 Task: Create Card Shareholder Meeting in Board Business Strategy to Workspace Cloud Computing. Create Card Succession Planning Review in Board PR Campaign Management to Workspace Cloud Computing. Create Card Financial Planning Session in Board Public Relations Influencer Outreach and Management to Workspace Cloud Computing
Action: Mouse moved to (77, 265)
Screenshot: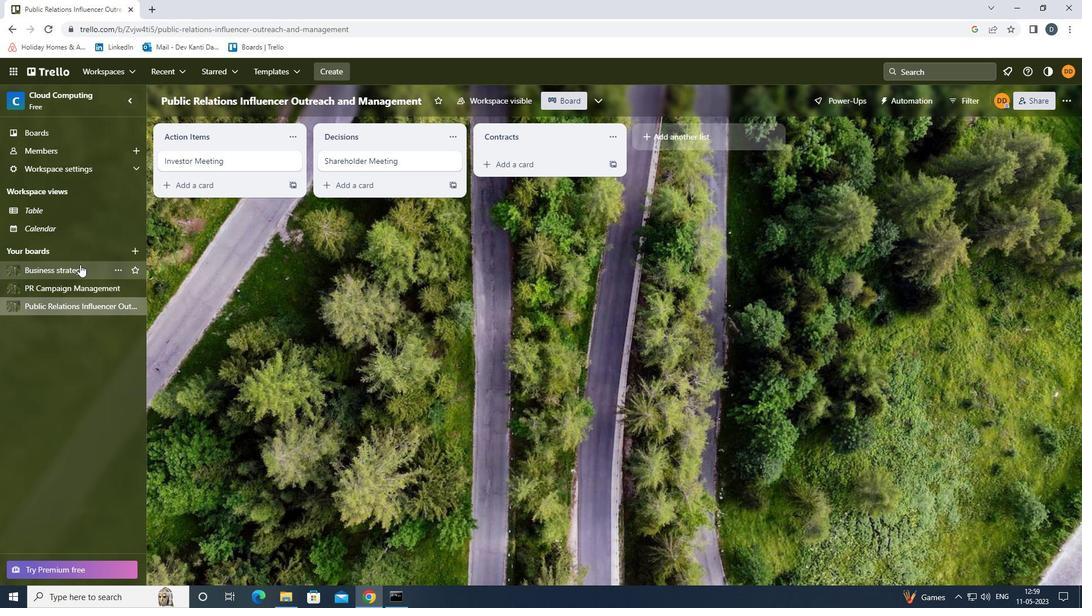 
Action: Mouse pressed left at (77, 265)
Screenshot: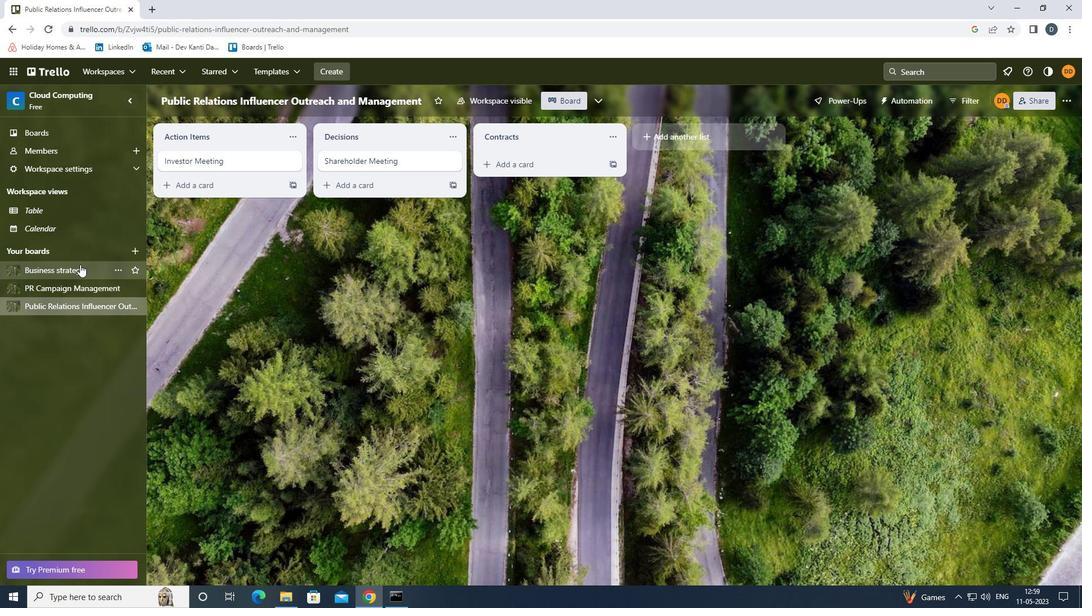 
Action: Mouse moved to (501, 167)
Screenshot: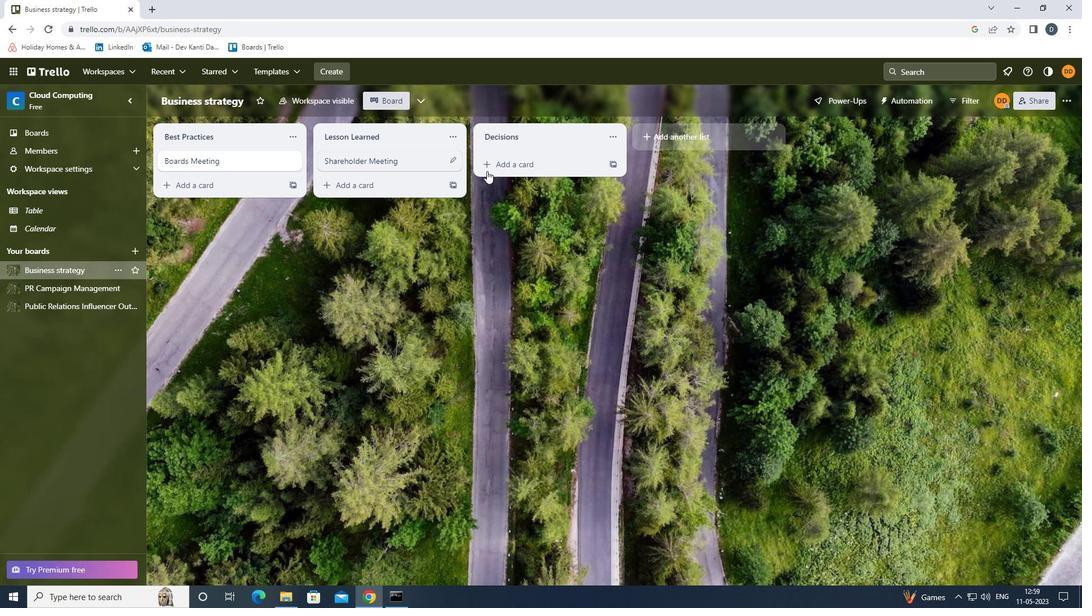 
Action: Mouse pressed left at (501, 167)
Screenshot: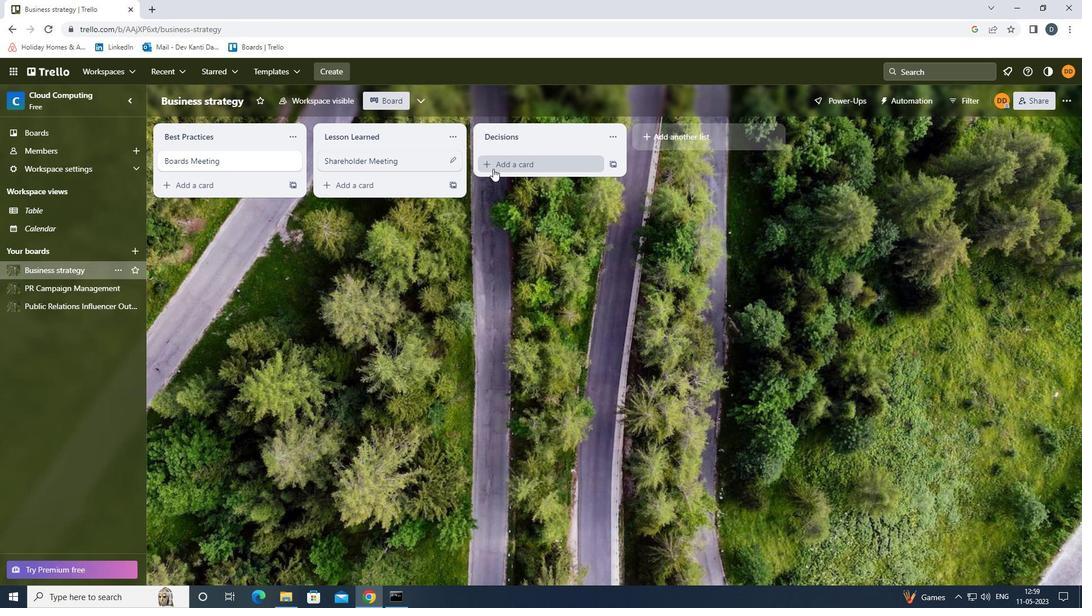 
Action: Mouse moved to (501, 166)
Screenshot: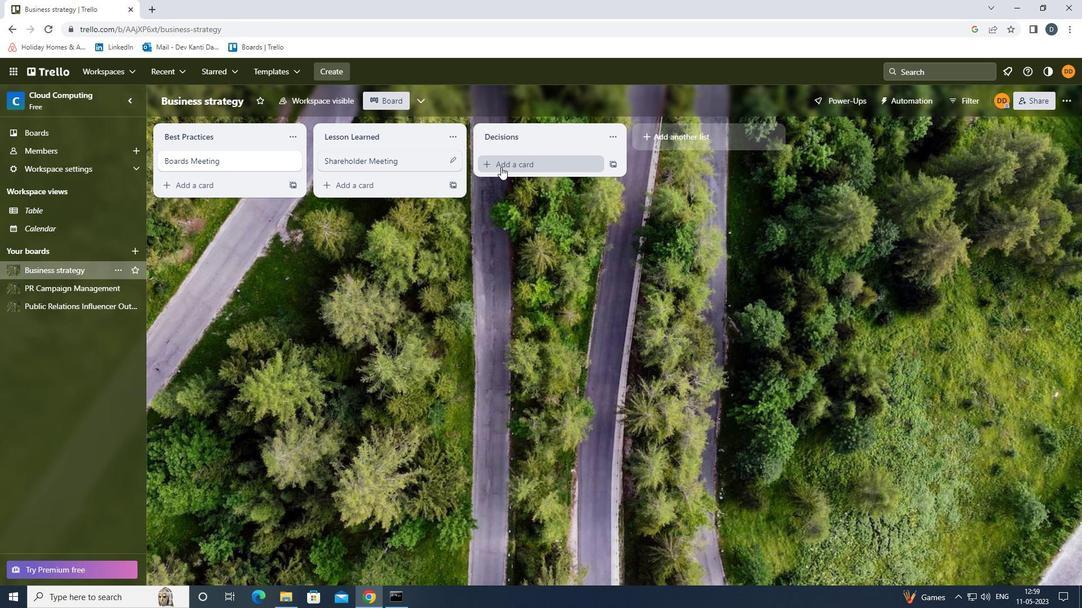 
Action: Key pressed <Key.shift>SHAREHOLDER<Key.space><Key.shift>MEETING<Key.enter><Key.enter>
Screenshot: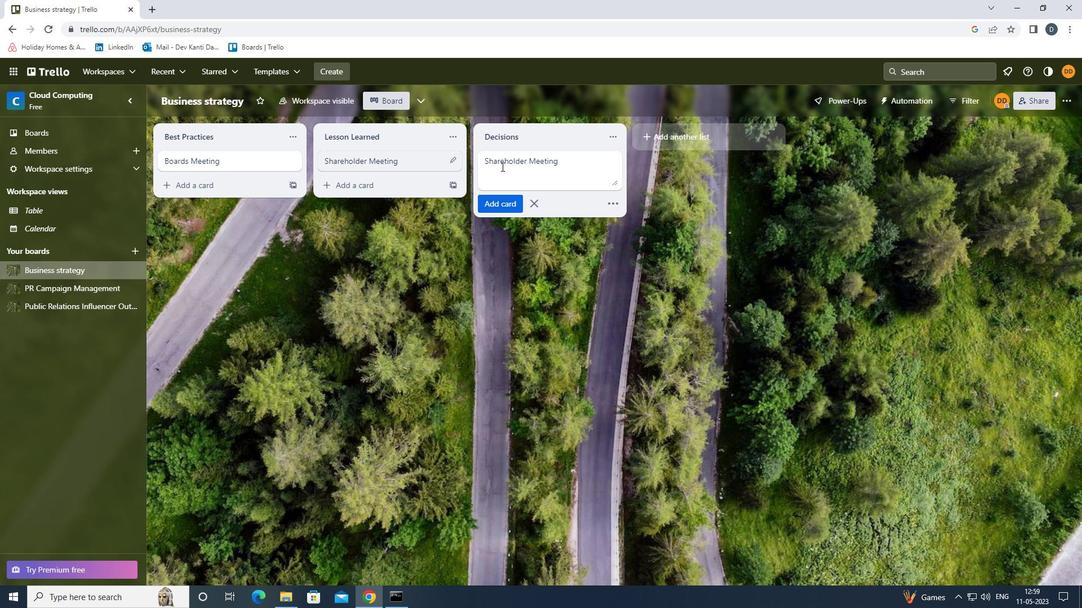 
Action: Mouse moved to (67, 286)
Screenshot: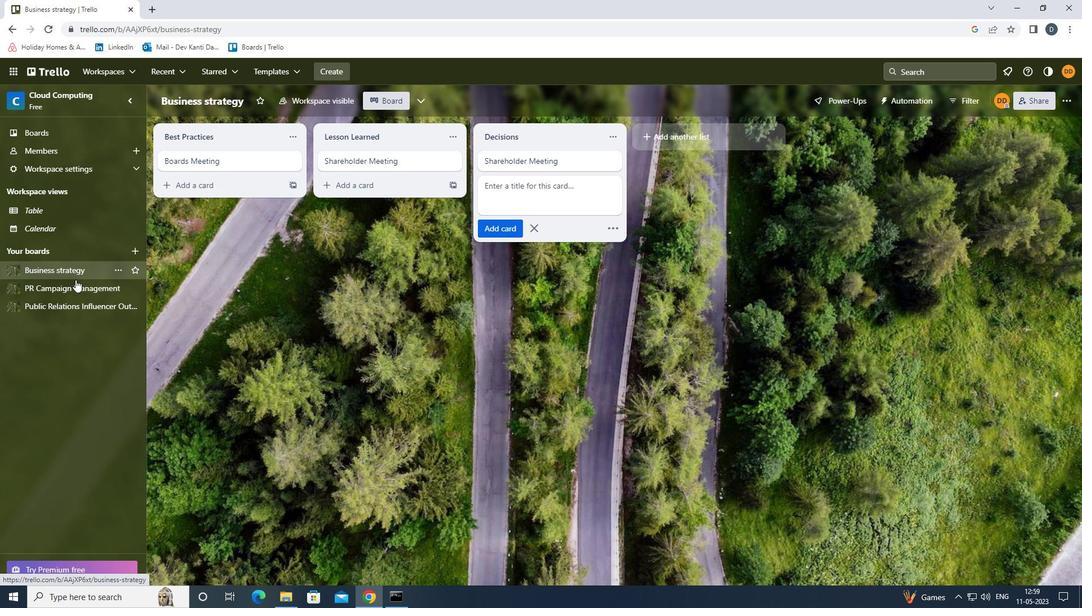 
Action: Mouse pressed left at (67, 286)
Screenshot: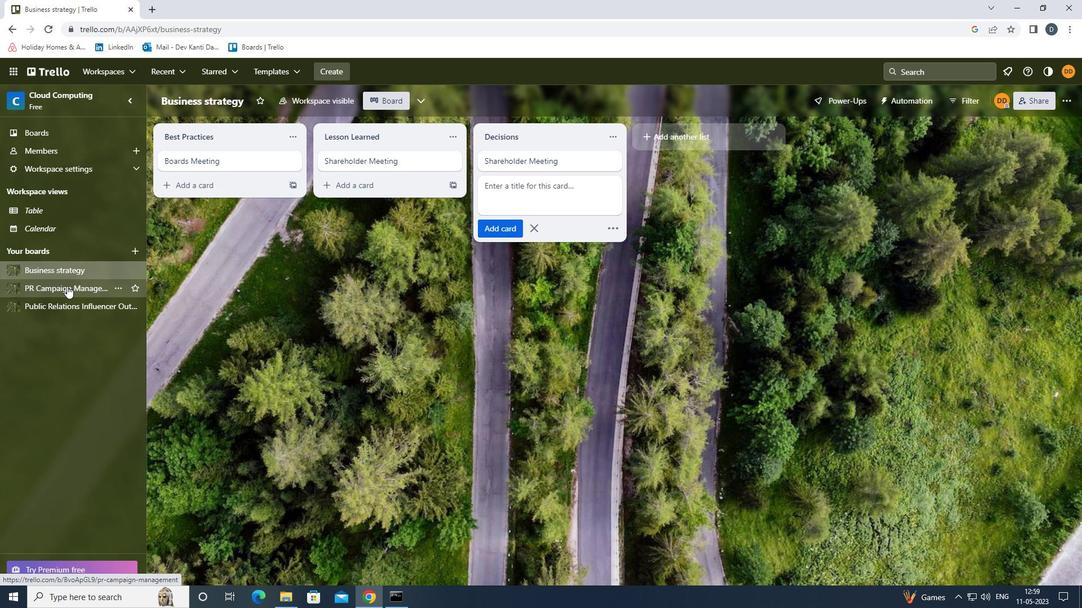 
Action: Mouse moved to (505, 155)
Screenshot: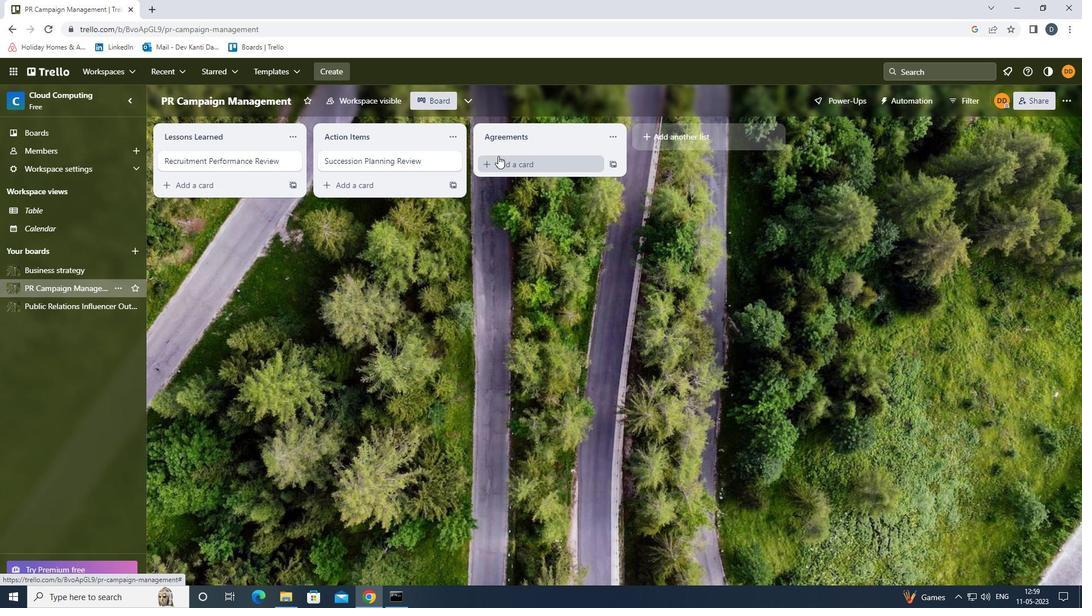 
Action: Mouse pressed left at (505, 155)
Screenshot: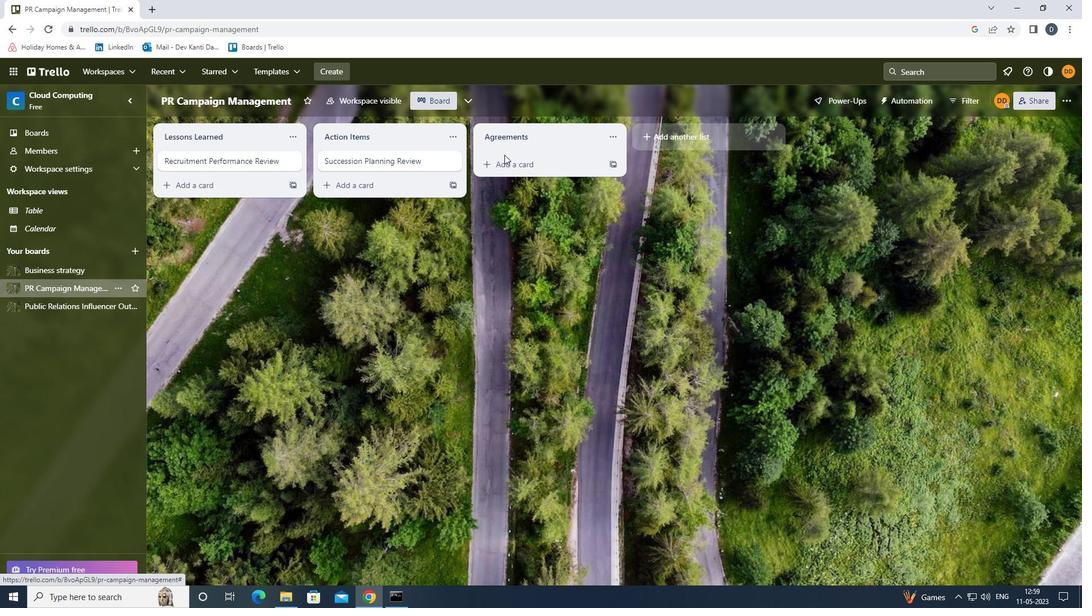 
Action: Mouse moved to (508, 157)
Screenshot: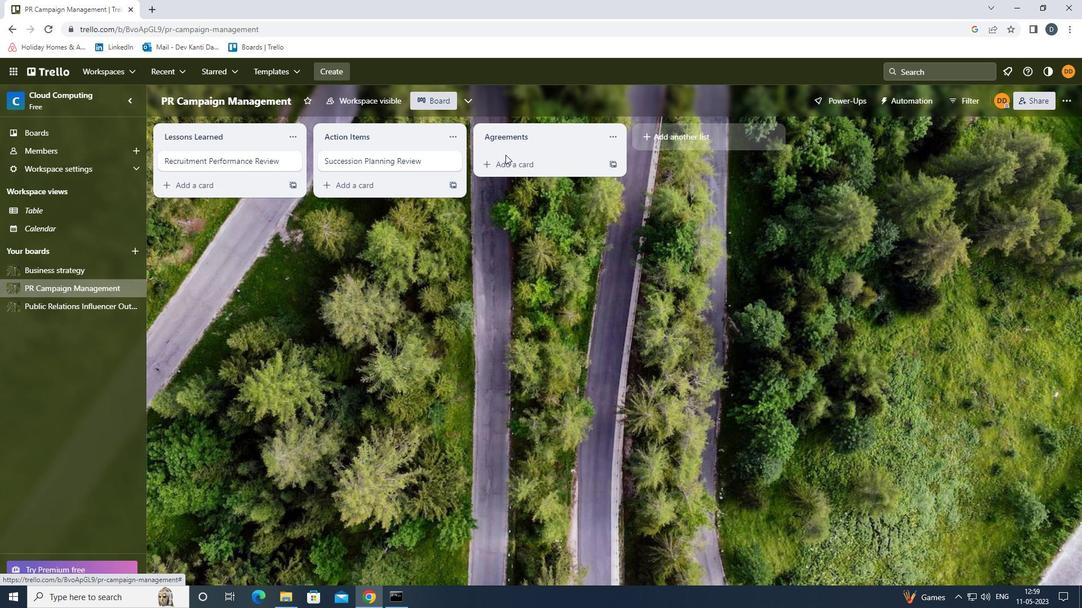 
Action: Mouse pressed left at (508, 157)
Screenshot: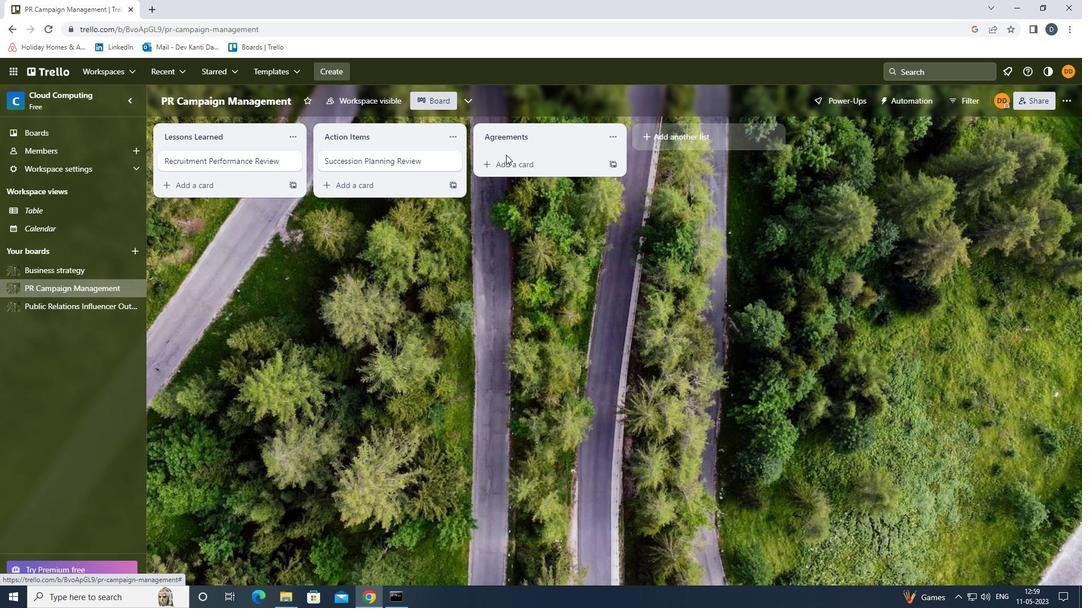 
Action: Mouse moved to (514, 179)
Screenshot: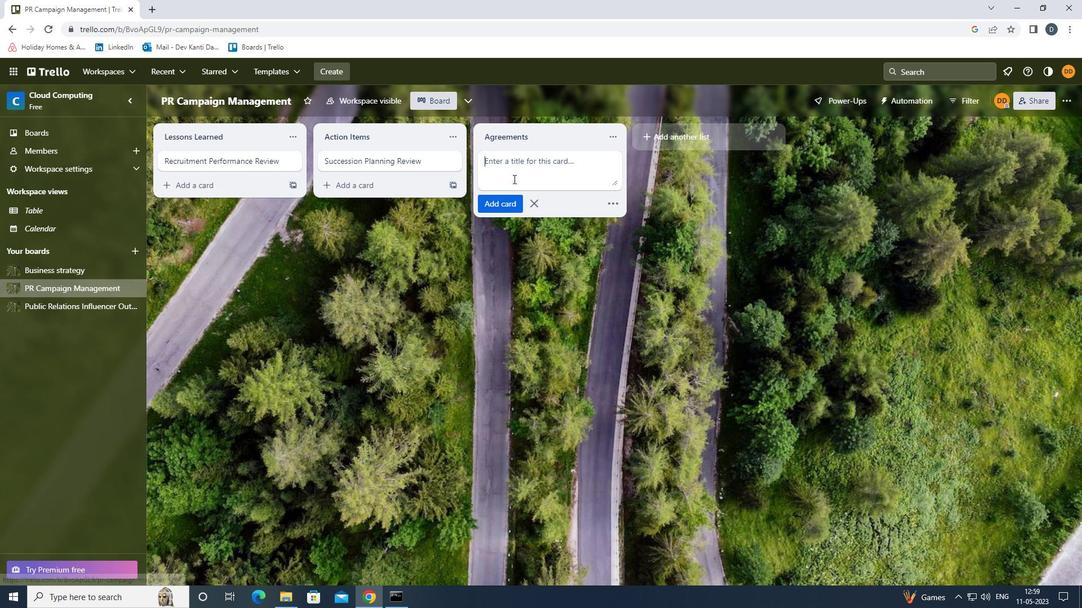 
Action: Key pressed <Key.shift>SUCCESSION<Key.space><Key.shift><Key.shift><Key.shift><Key.shift><Key.shift><Key.shift><Key.shift><Key.shift><Key.shift><Key.shift>PKA<Key.backspace><Key.backspace>LANNING<Key.space><Key.shift>REVIEW<Key.enter>
Screenshot: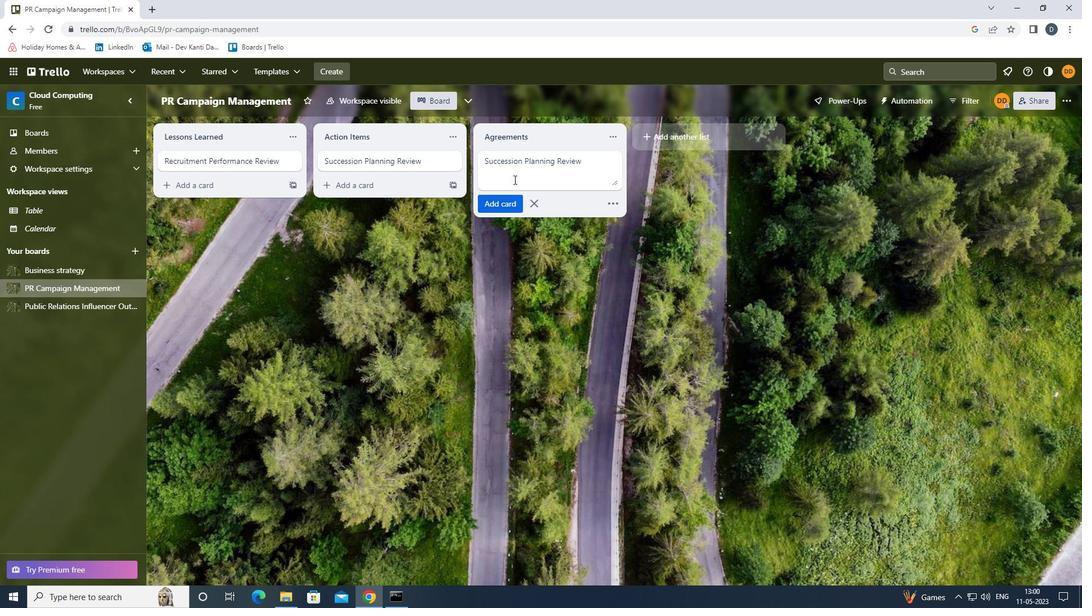 
Action: Mouse moved to (57, 310)
Screenshot: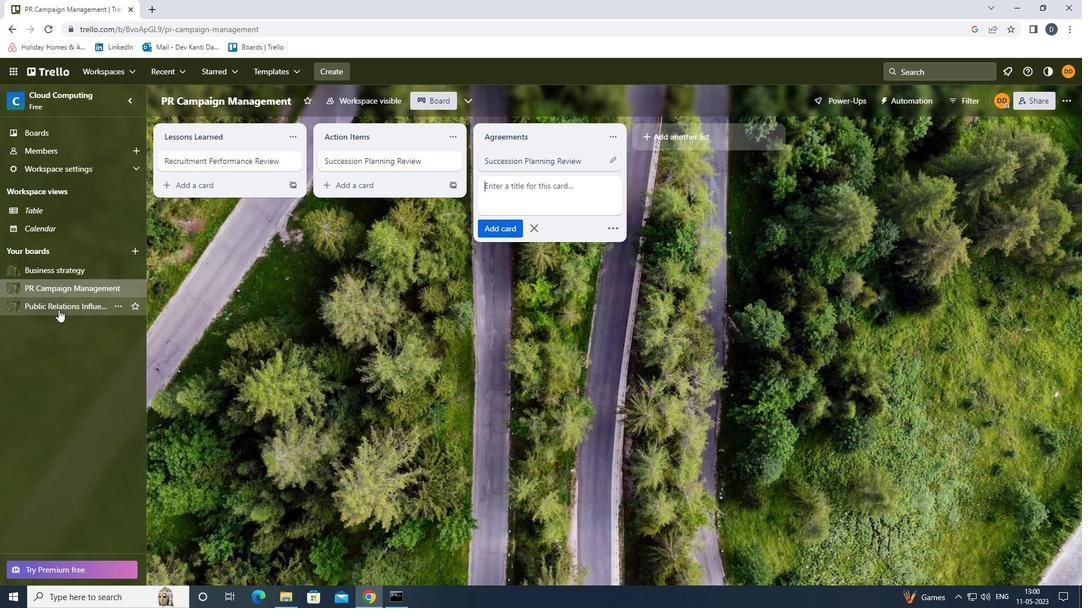 
Action: Mouse pressed left at (57, 310)
Screenshot: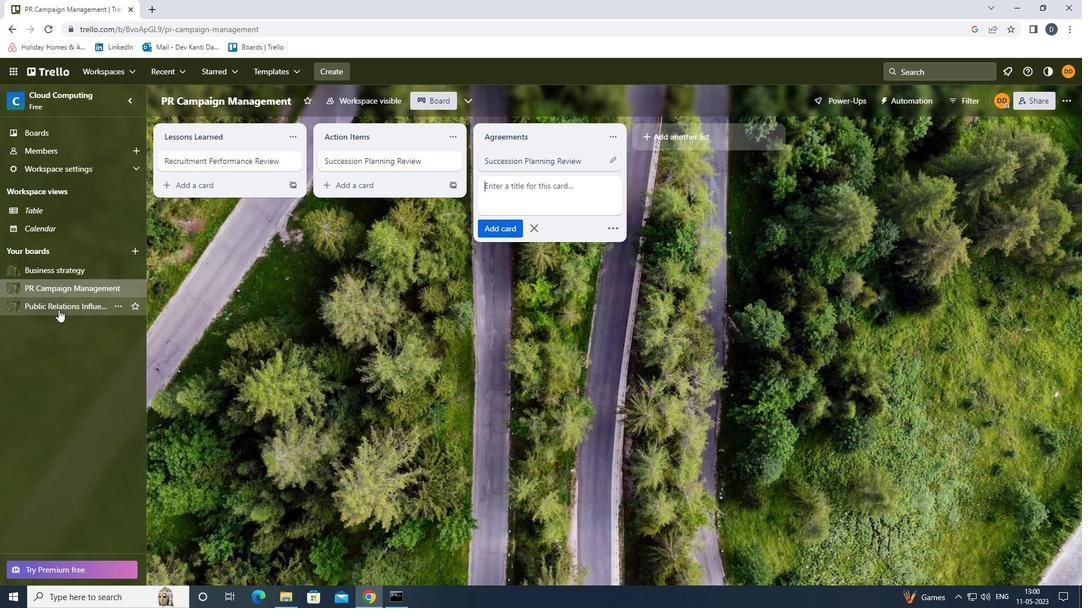 
Action: Mouse moved to (536, 165)
Screenshot: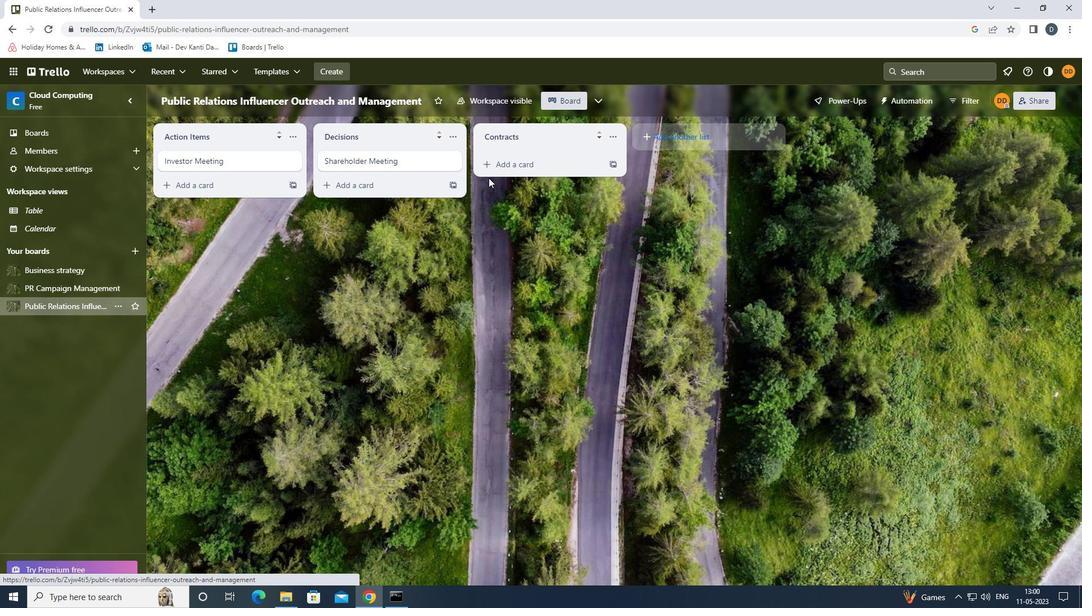 
Action: Mouse pressed left at (536, 165)
Screenshot: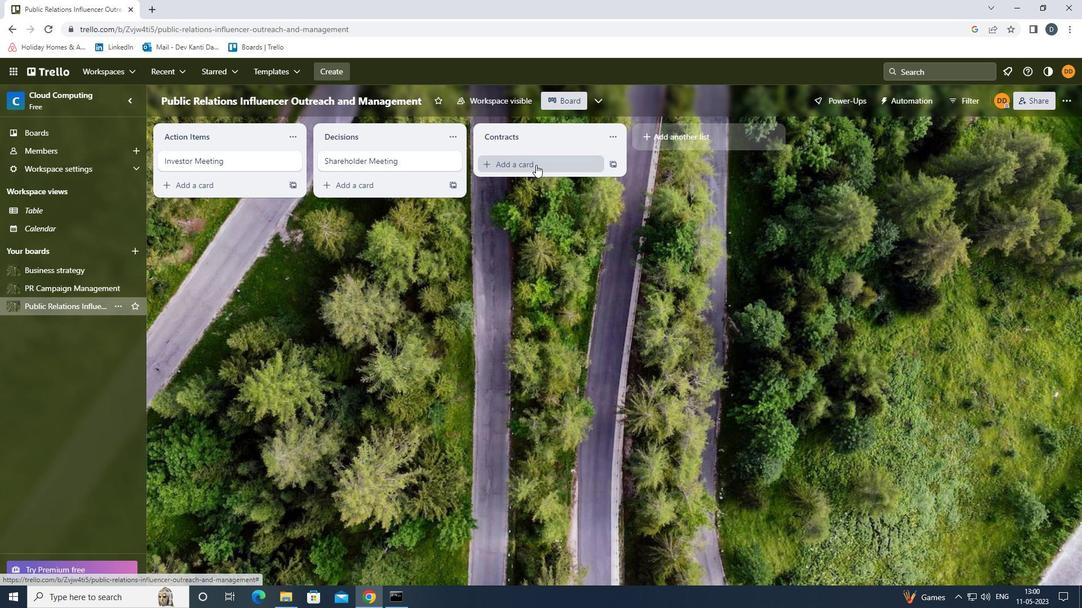 
Action: Mouse moved to (537, 167)
Screenshot: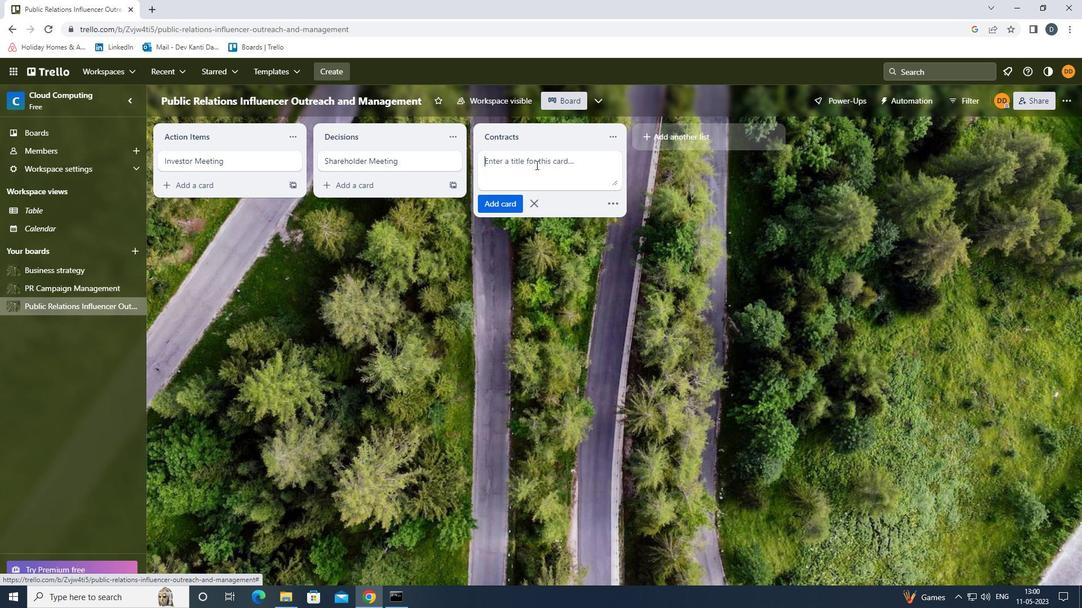 
Action: Key pressed <Key.shift><Key.shift><Key.shift><Key.shift><Key.shift><Key.shift><Key.shift><Key.shift><Key.shift><Key.shift><Key.shift><Key.shift><Key.shift>FINANCIAL<Key.space><Key.shift><Key.shift>PLANNING<Key.space><Key.shift><Key.shift><Key.shift><Key.shift><Key.shift><Key.shift><Key.shift><Key.shift><Key.shift><Key.shift><Key.shift><Key.shift><Key.shift><Key.shift><Key.shift><Key.shift>SESSION<Key.enter>
Screenshot: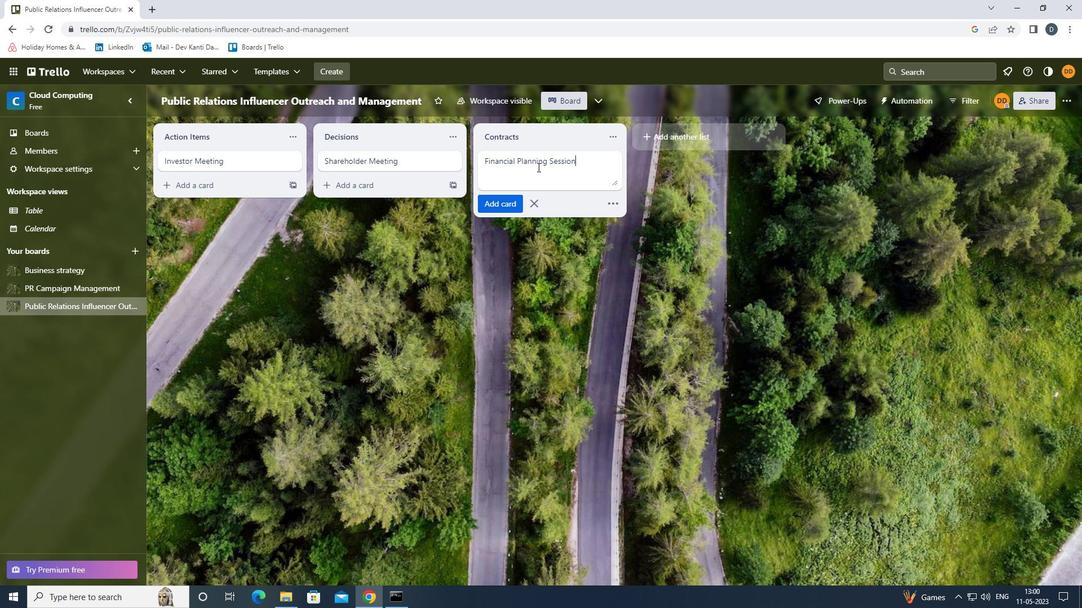 
Action: Mouse moved to (487, 293)
Screenshot: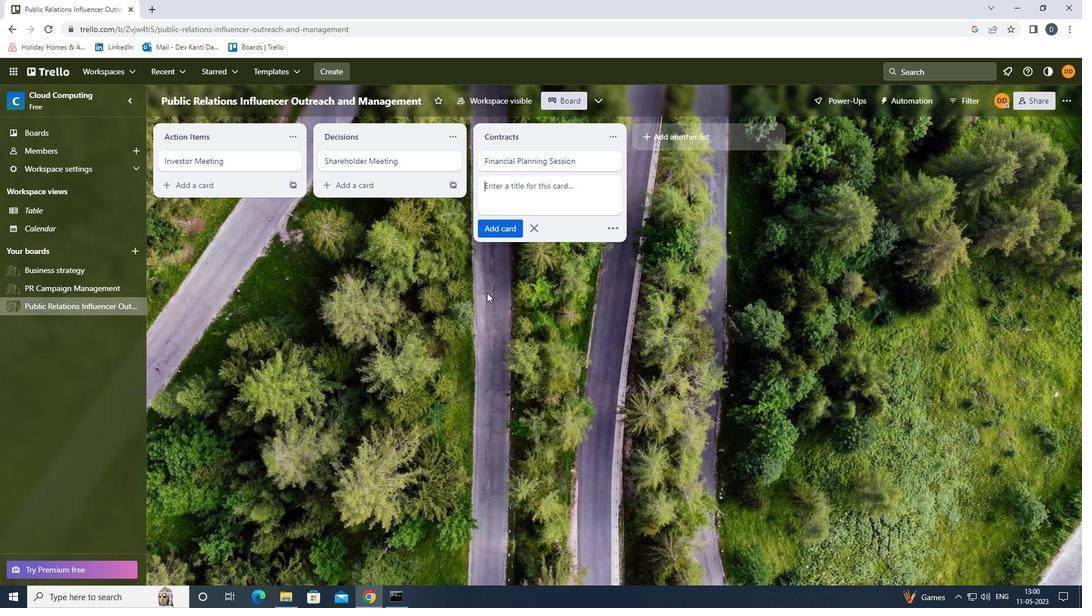 
Action: Mouse pressed left at (487, 293)
Screenshot: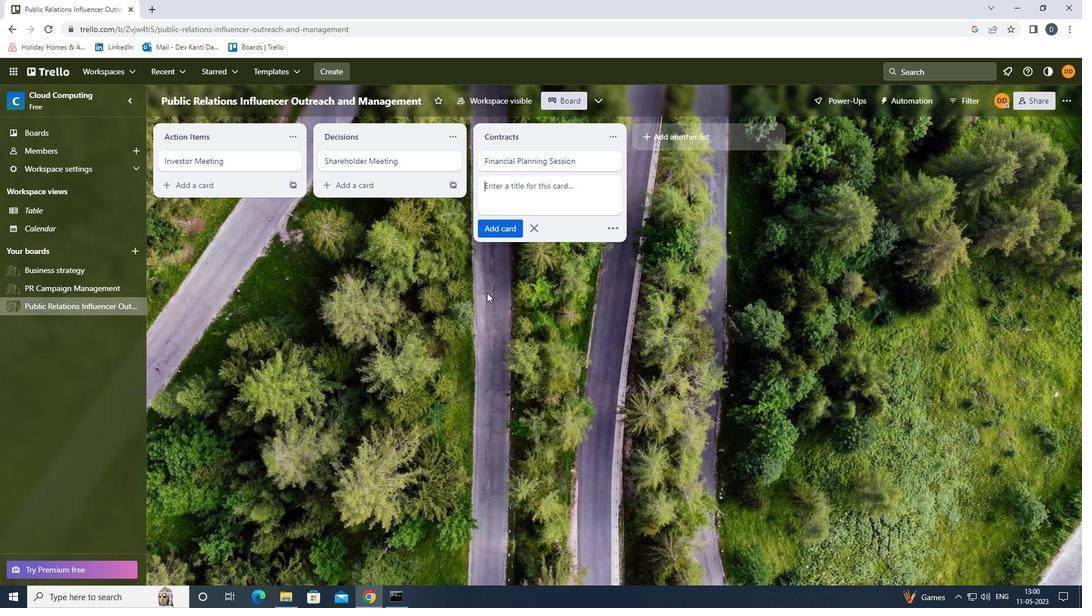 
Action: Mouse moved to (487, 296)
Screenshot: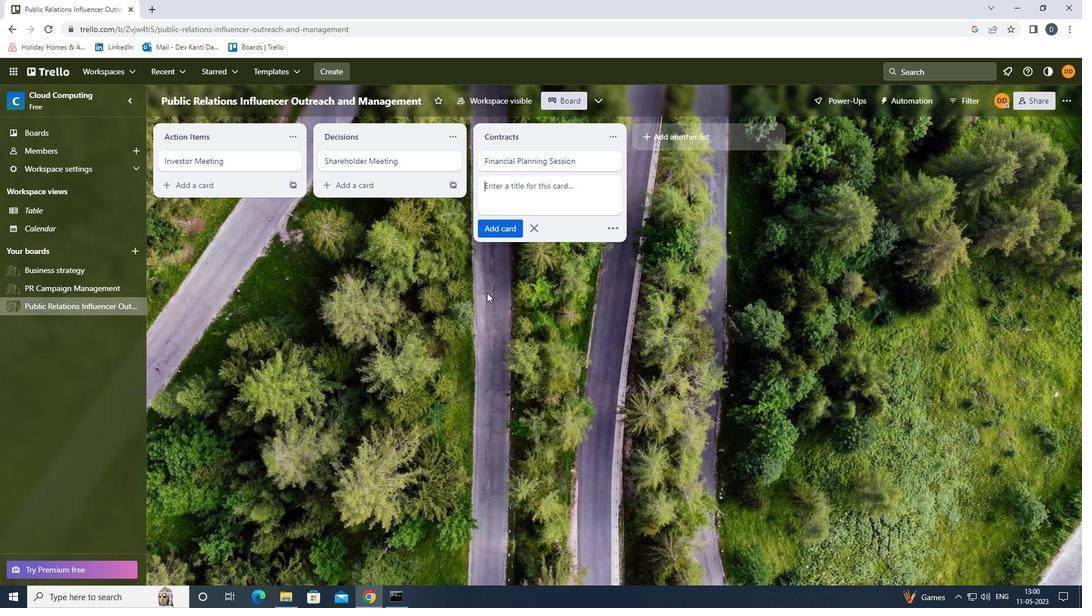 
